 Task: Use the formula "STDEV.P" in spreadsheet "Project portfolio".
Action: Mouse moved to (184, 211)
Screenshot: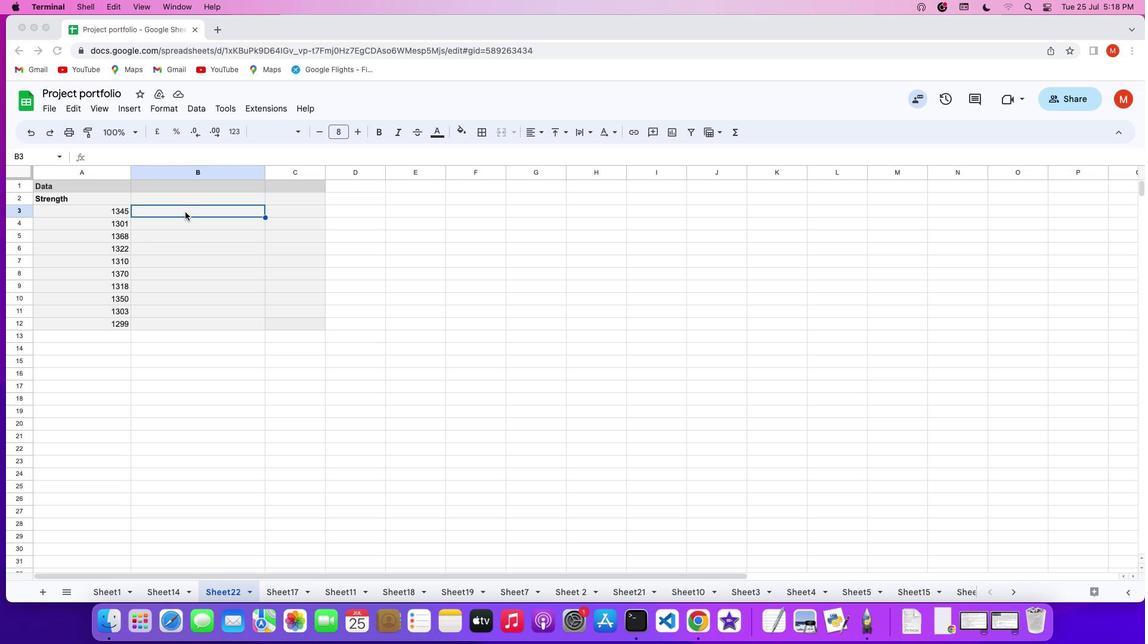 
Action: Mouse pressed left at (184, 211)
Screenshot: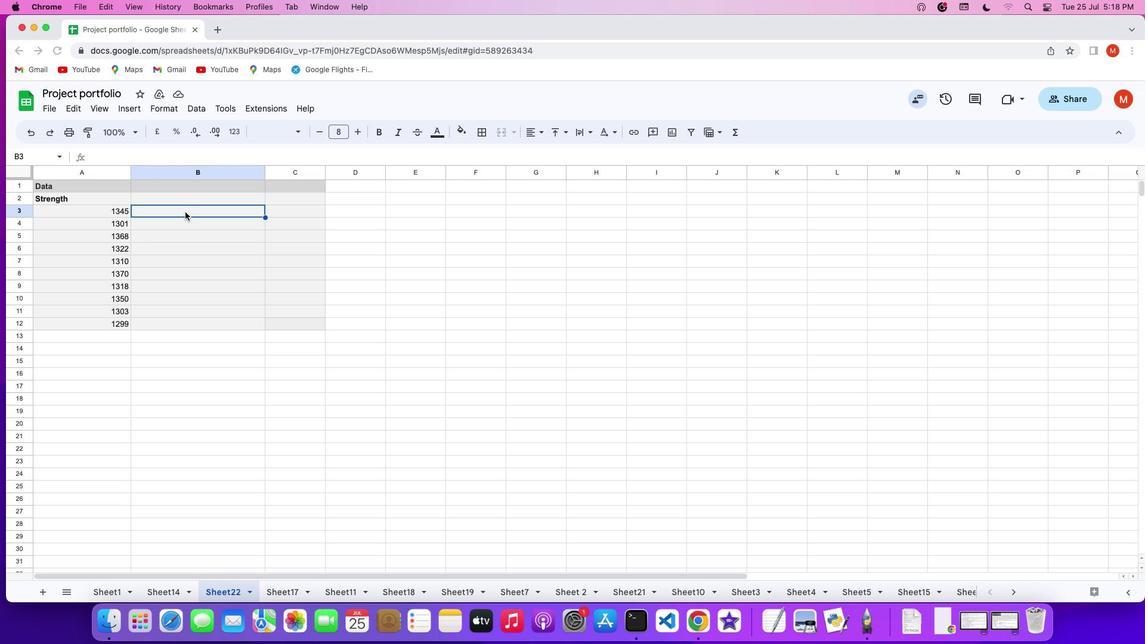 
Action: Mouse pressed left at (184, 211)
Screenshot: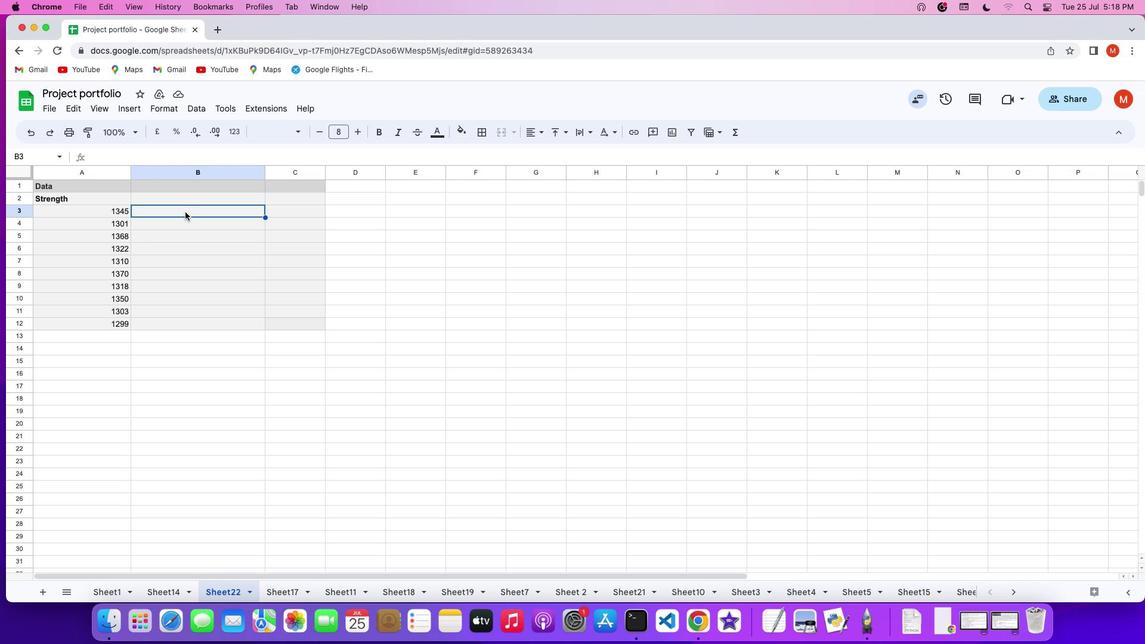 
Action: Key pressed '='
Screenshot: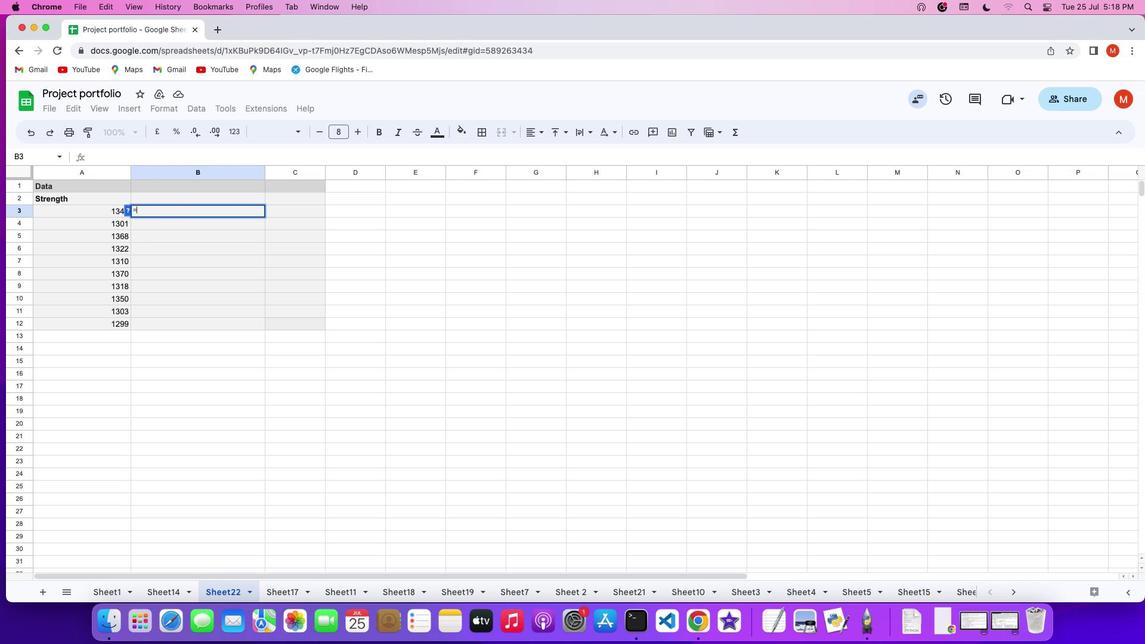 
Action: Mouse moved to (742, 133)
Screenshot: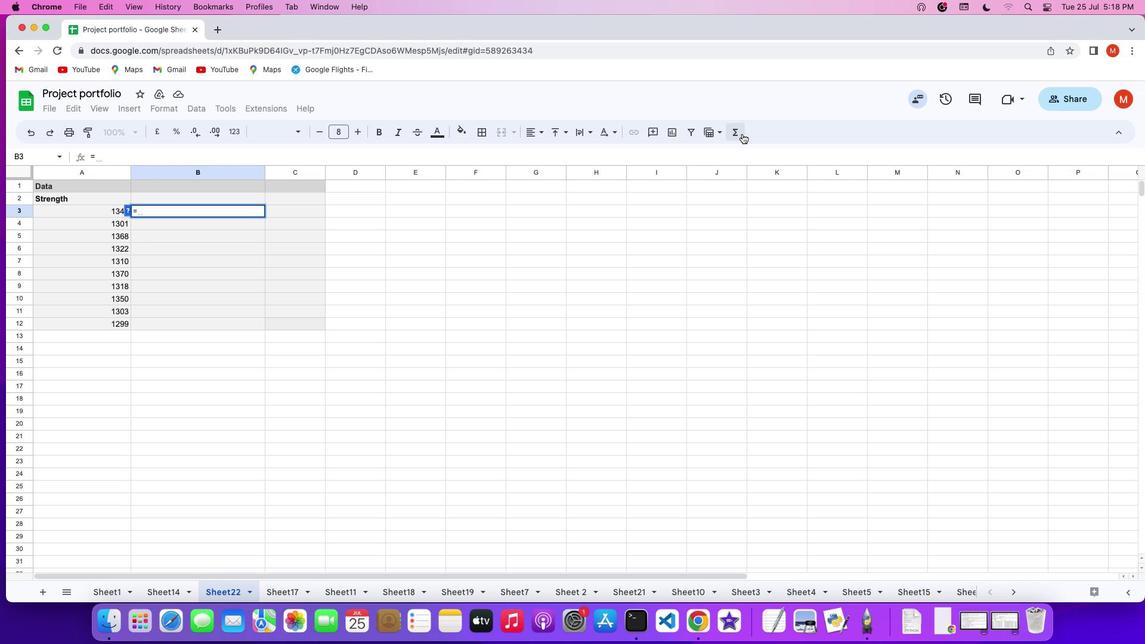 
Action: Mouse pressed left at (742, 133)
Screenshot: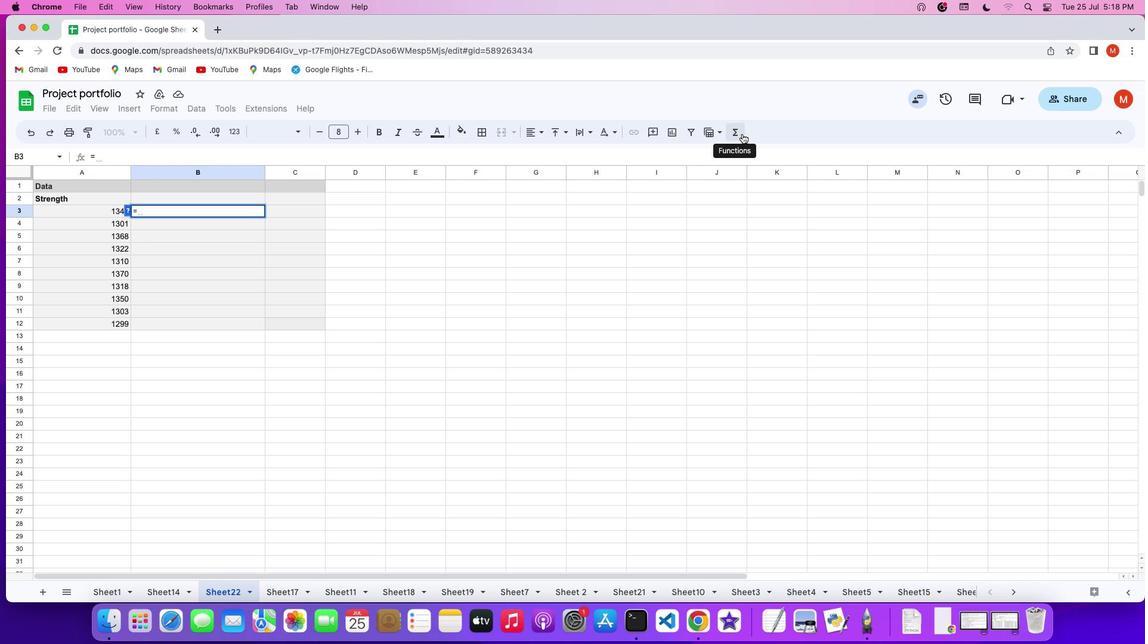 
Action: Mouse moved to (888, 430)
Screenshot: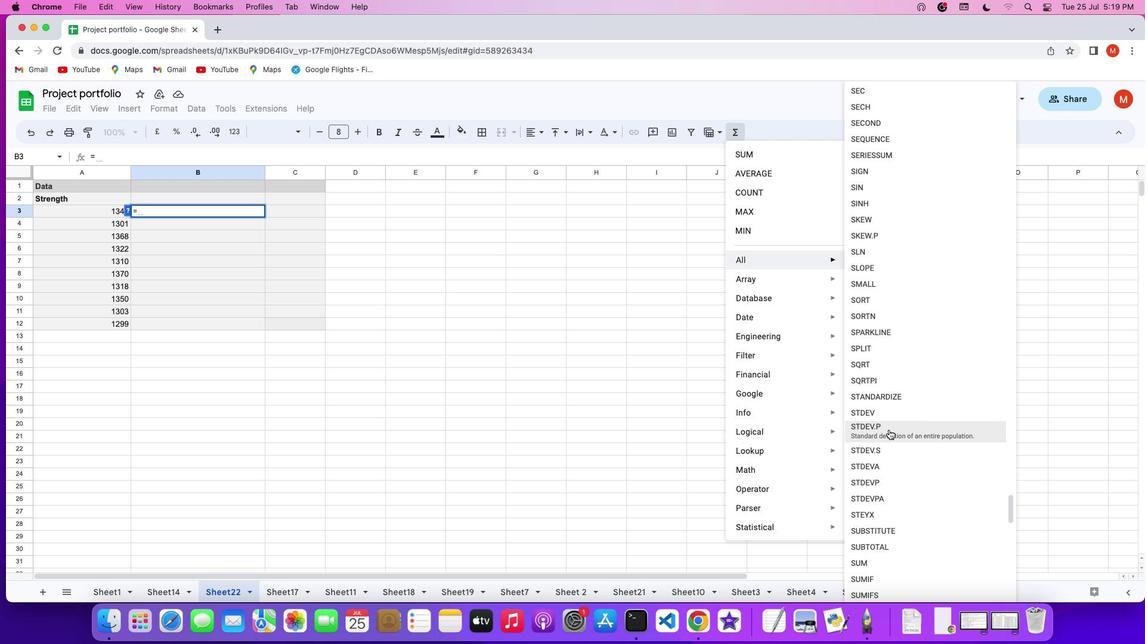 
Action: Mouse pressed left at (888, 430)
Screenshot: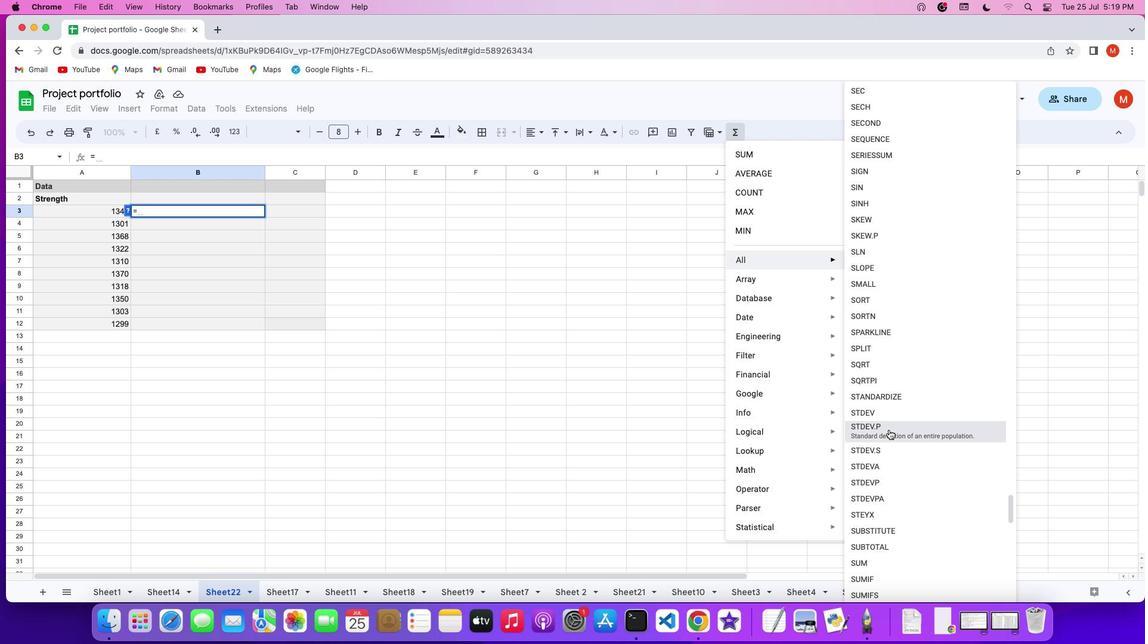 
Action: Mouse moved to (97, 208)
Screenshot: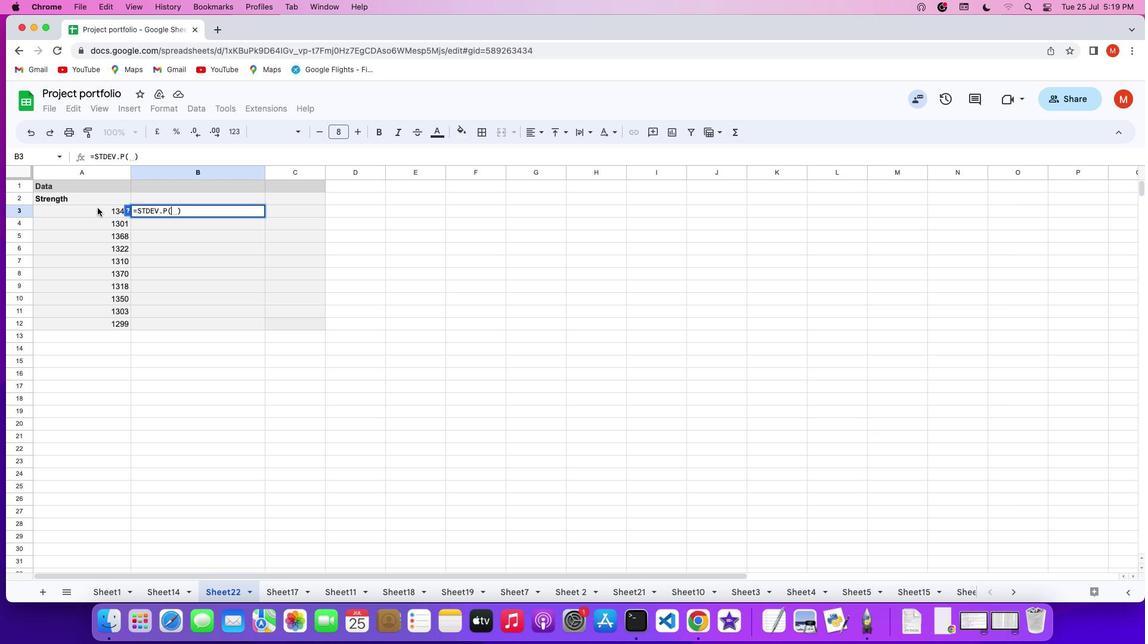 
Action: Mouse pressed left at (97, 208)
Screenshot: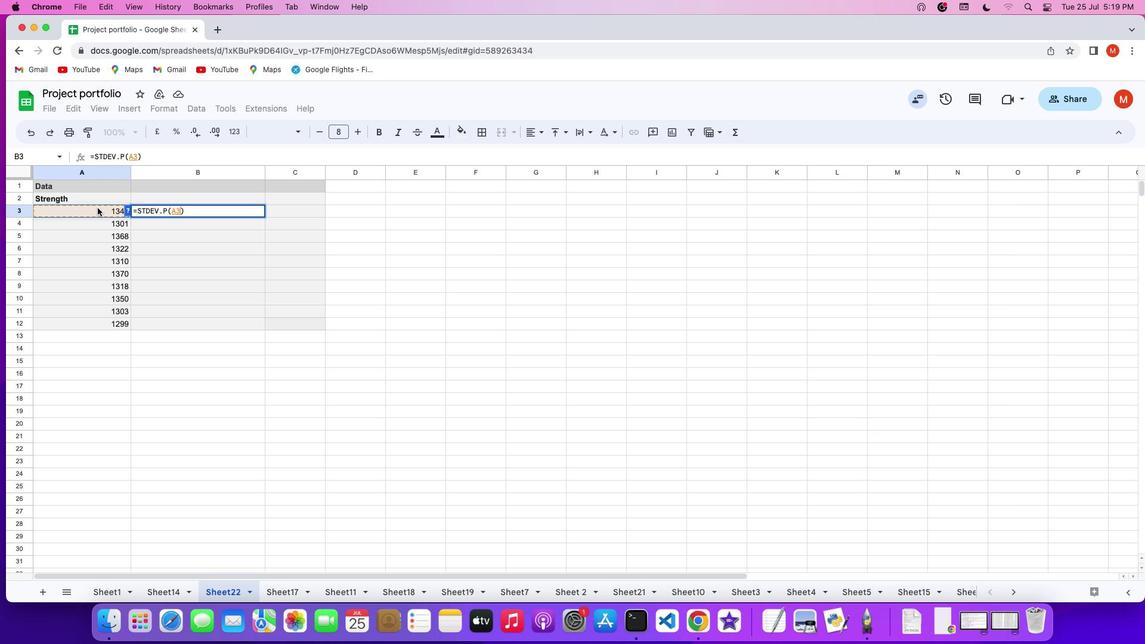 
Action: Mouse moved to (223, 343)
Screenshot: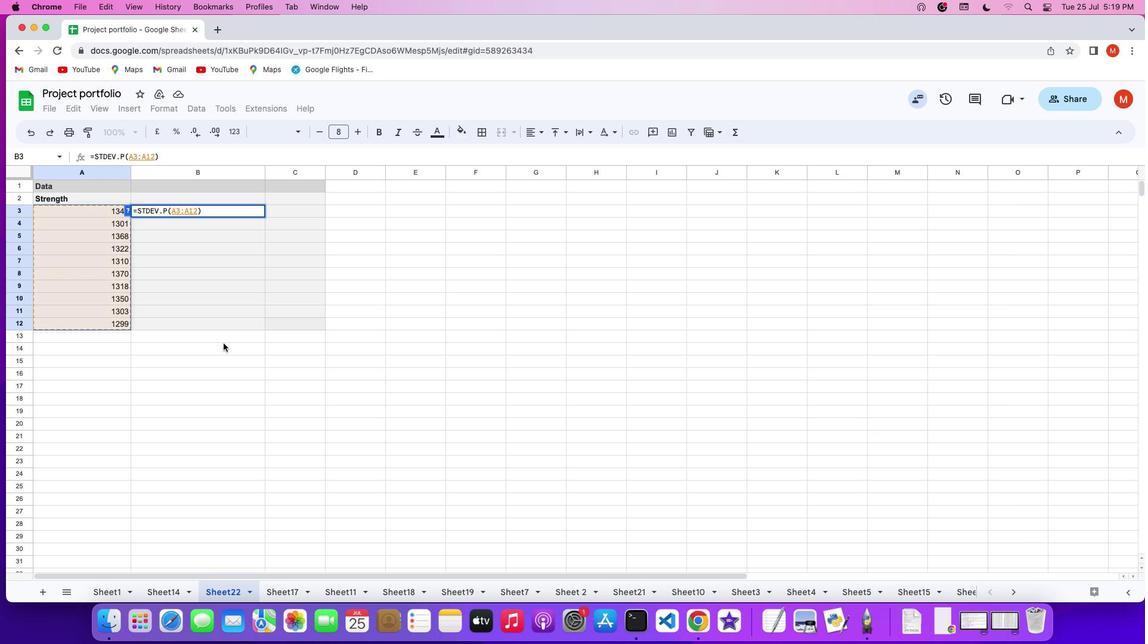 
Action: Key pressed Key.enter
Screenshot: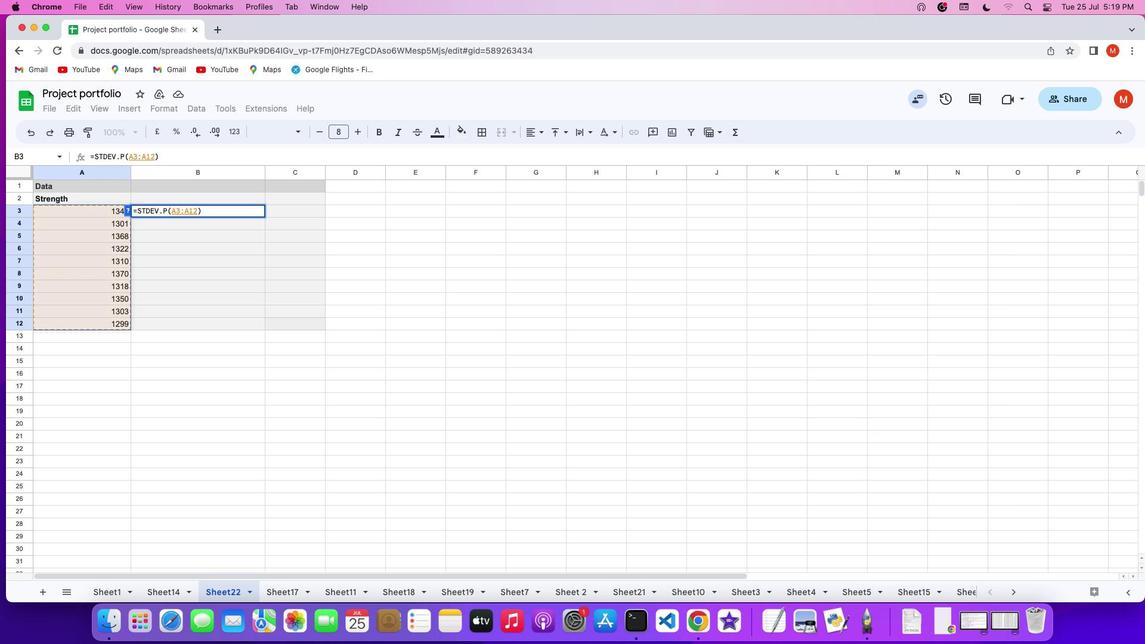 
